 Task: Tile Window to Left of Screen.
Action: Mouse moved to (257, 6)
Screenshot: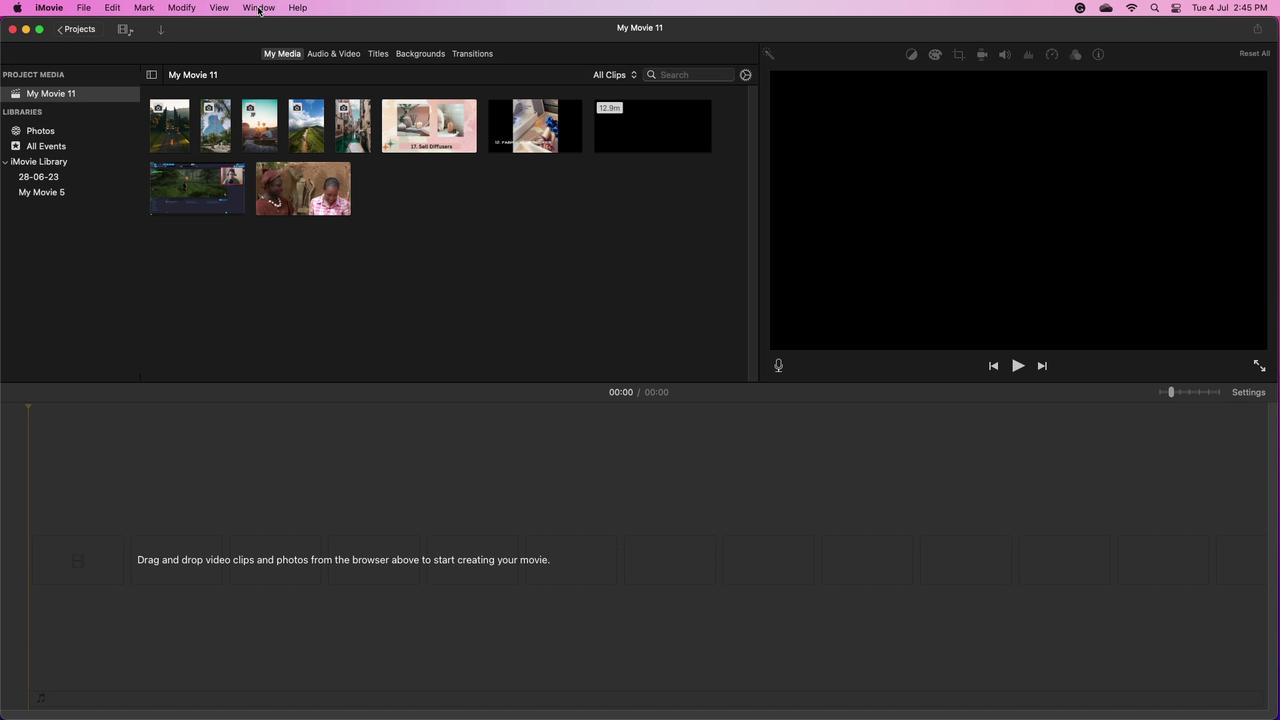 
Action: Mouse pressed left at (257, 6)
Screenshot: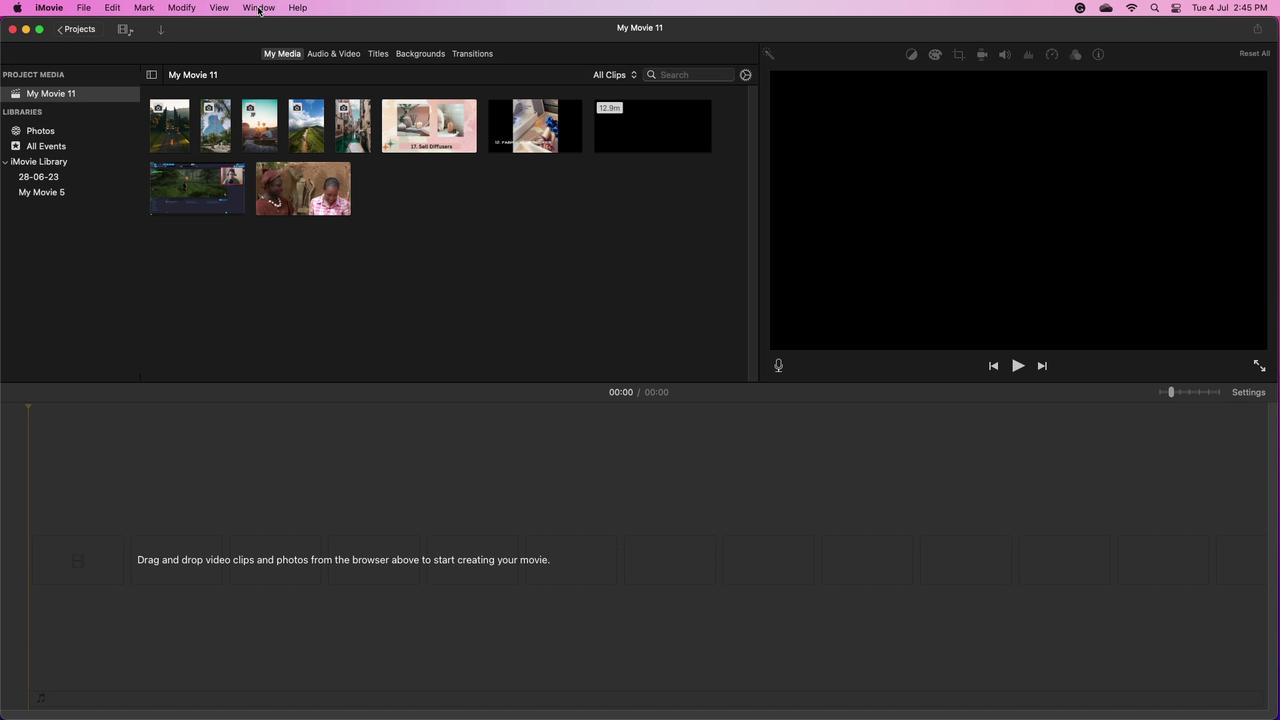 
Action: Mouse moved to (280, 75)
Screenshot: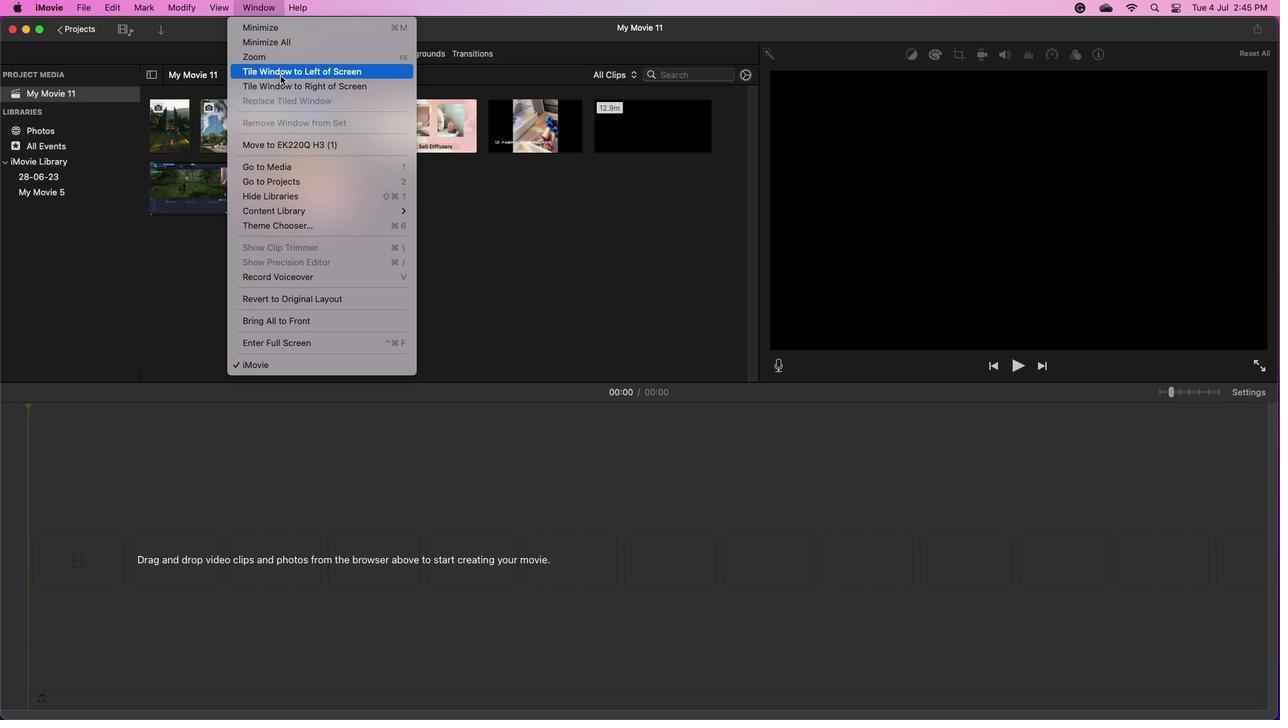 
Action: Mouse pressed left at (280, 75)
Screenshot: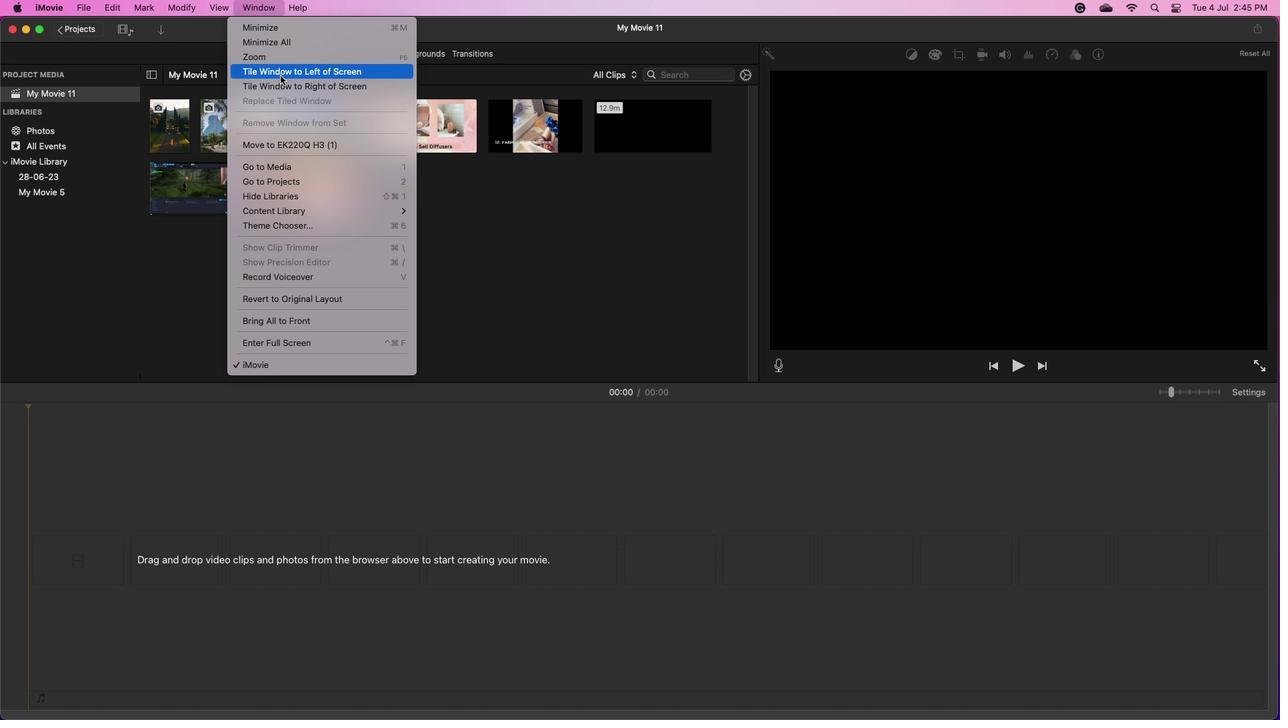 
